 Task: Add the task  Develop a new online marketplace for real estate to the section Customer Satisfaction Sprint in the project AgilePulse and add a Due Date to the respective task as 2024/02/23
Action: Mouse moved to (54, 263)
Screenshot: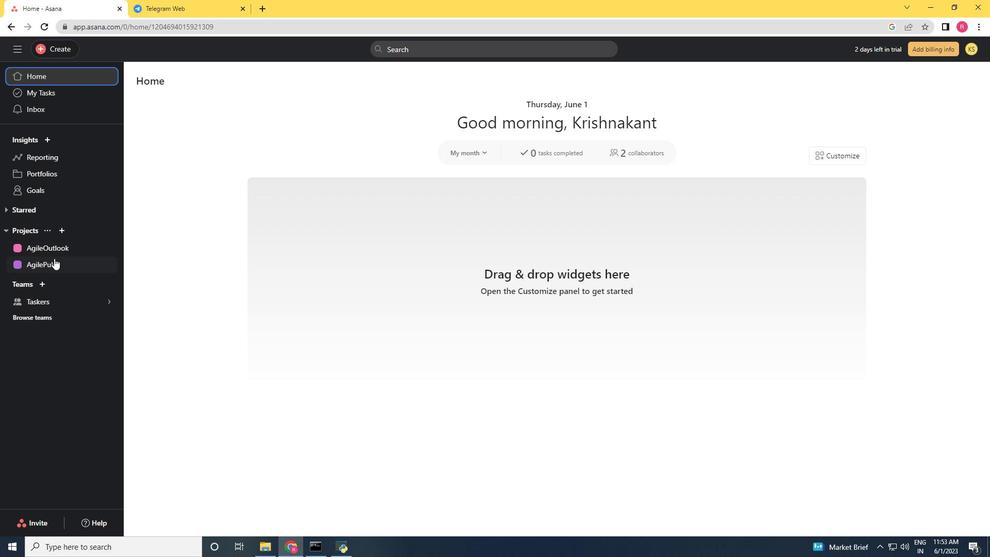 
Action: Mouse pressed left at (54, 263)
Screenshot: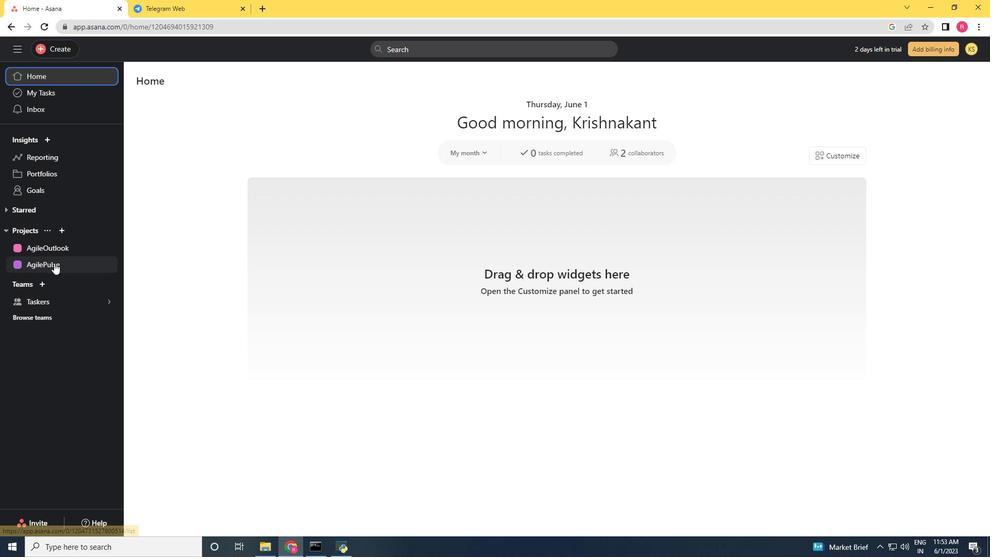 
Action: Mouse moved to (490, 308)
Screenshot: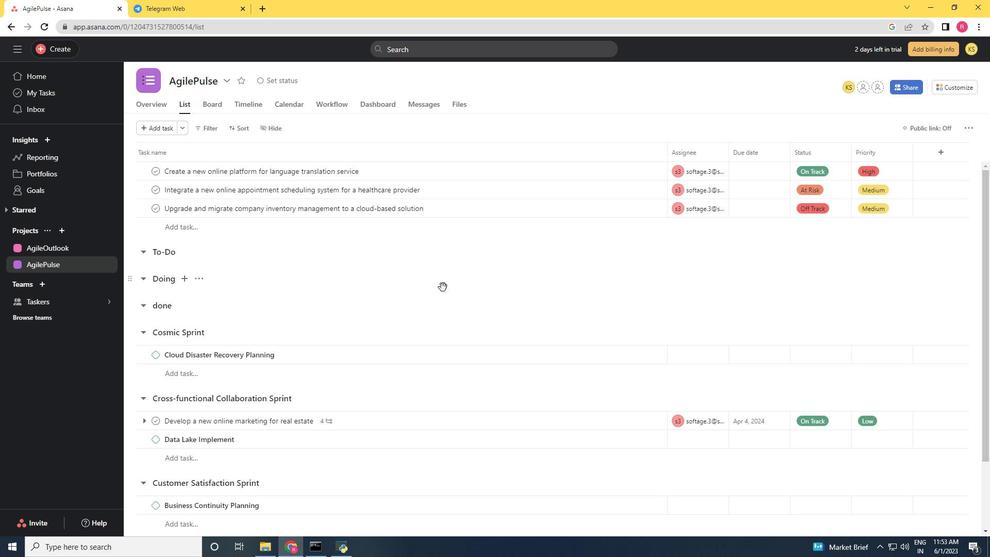 
Action: Mouse scrolled (490, 308) with delta (0, 0)
Screenshot: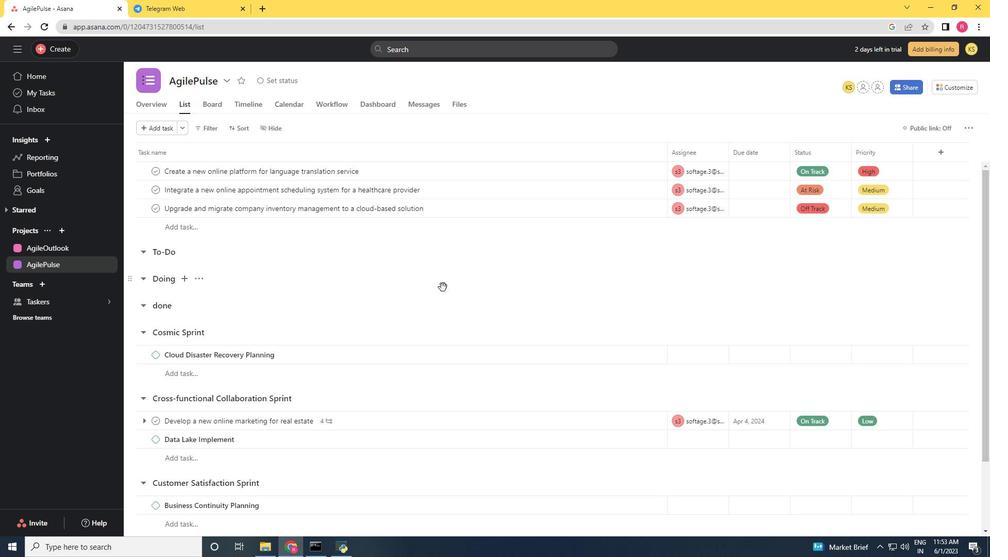 
Action: Mouse moved to (501, 317)
Screenshot: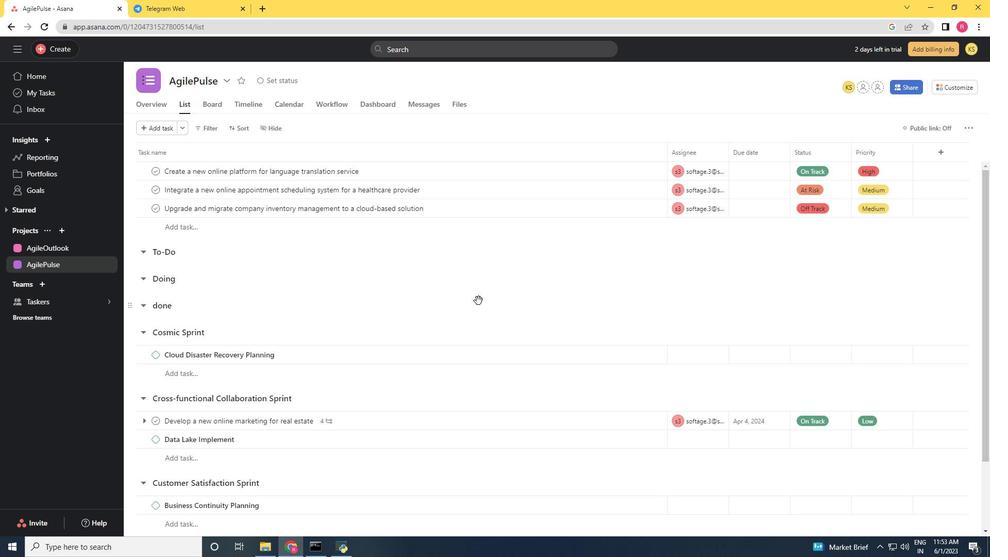 
Action: Mouse scrolled (501, 316) with delta (0, 0)
Screenshot: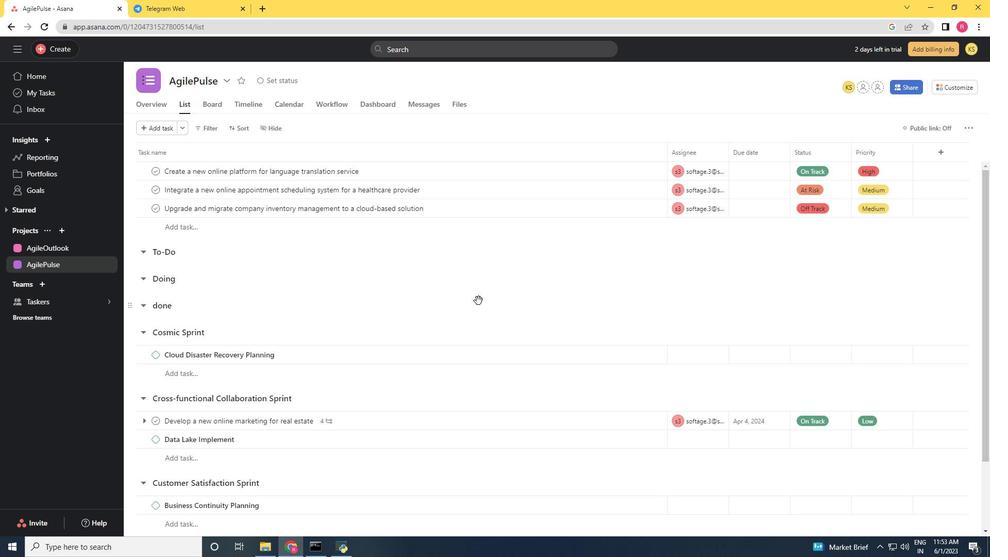 
Action: Mouse moved to (502, 318)
Screenshot: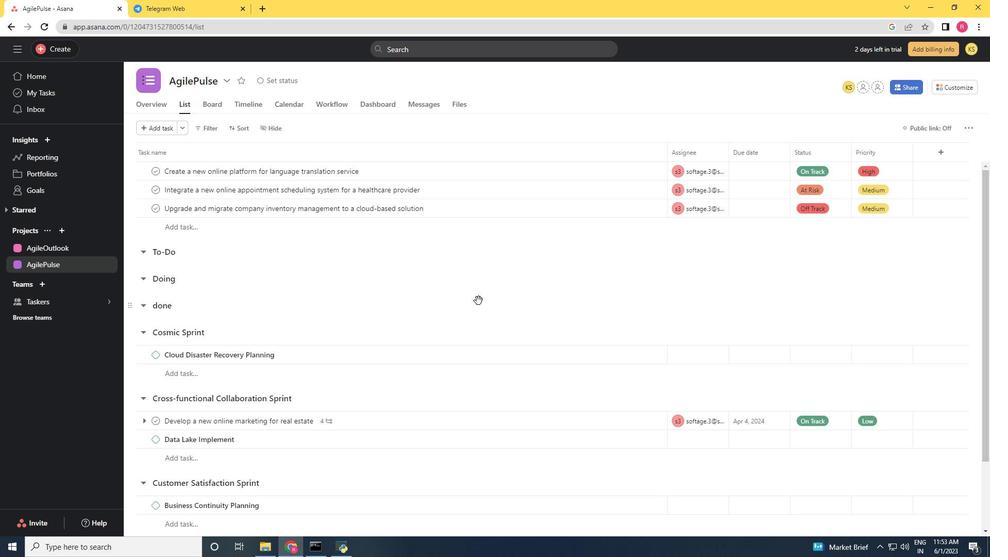 
Action: Mouse scrolled (502, 317) with delta (0, 0)
Screenshot: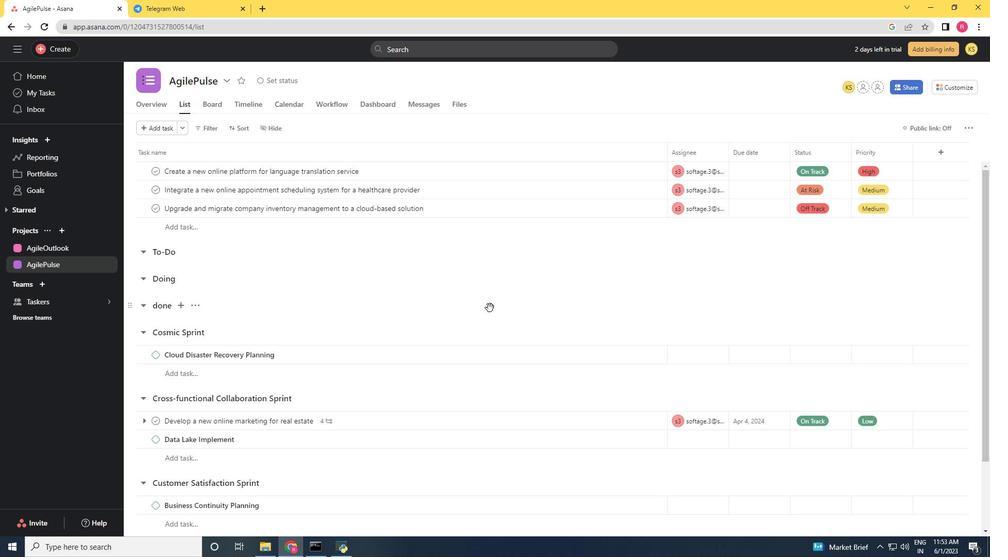 
Action: Mouse scrolled (502, 317) with delta (0, 0)
Screenshot: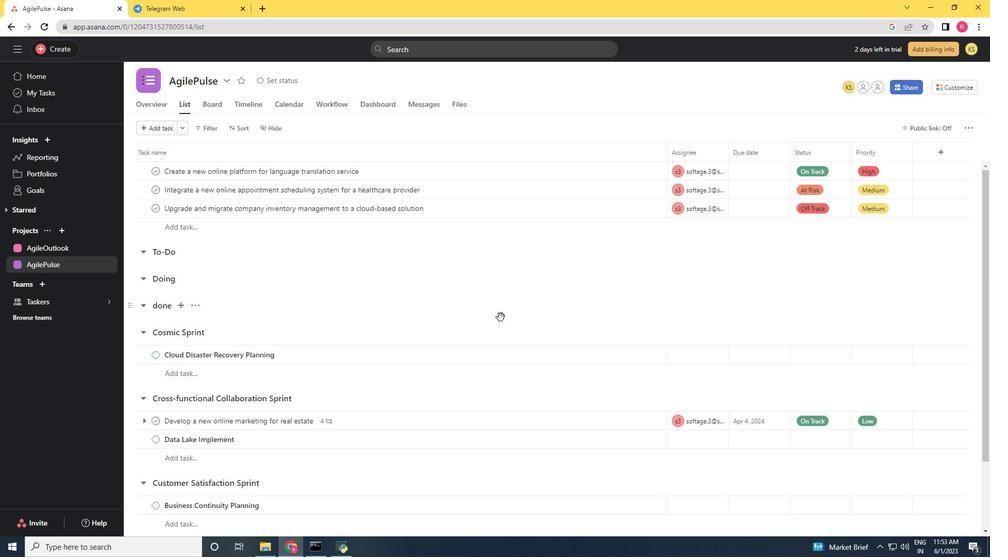 
Action: Mouse moved to (635, 333)
Screenshot: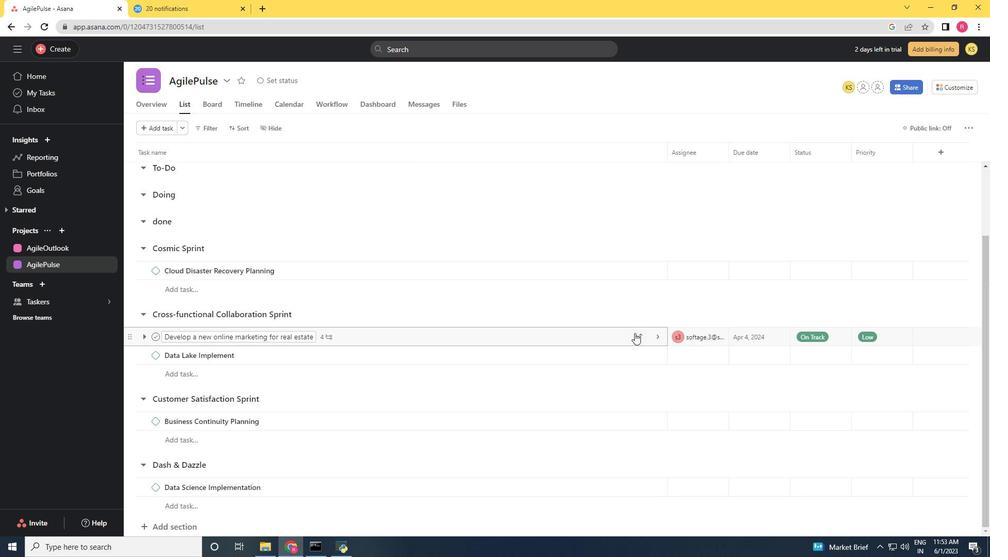 
Action: Mouse pressed left at (635, 333)
Screenshot: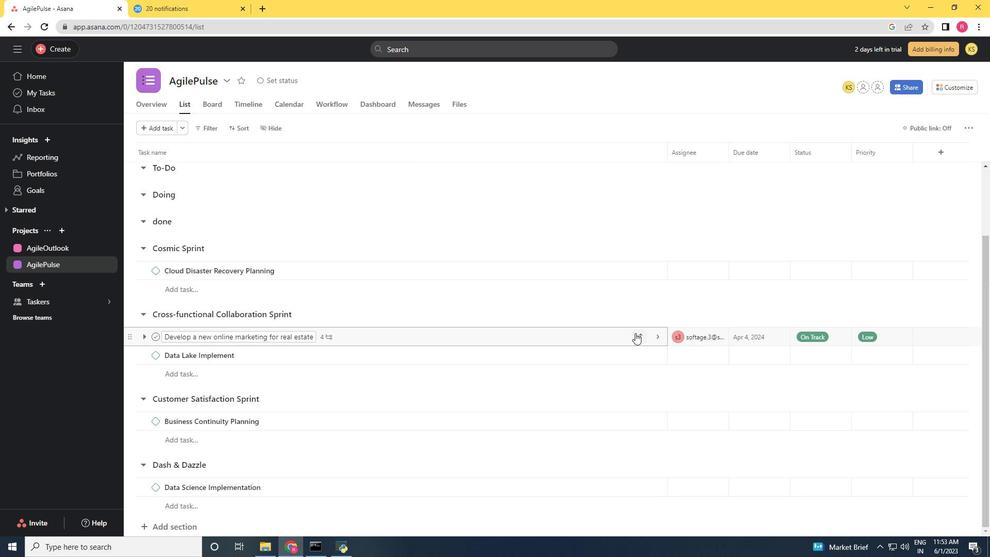 
Action: Mouse moved to (598, 495)
Screenshot: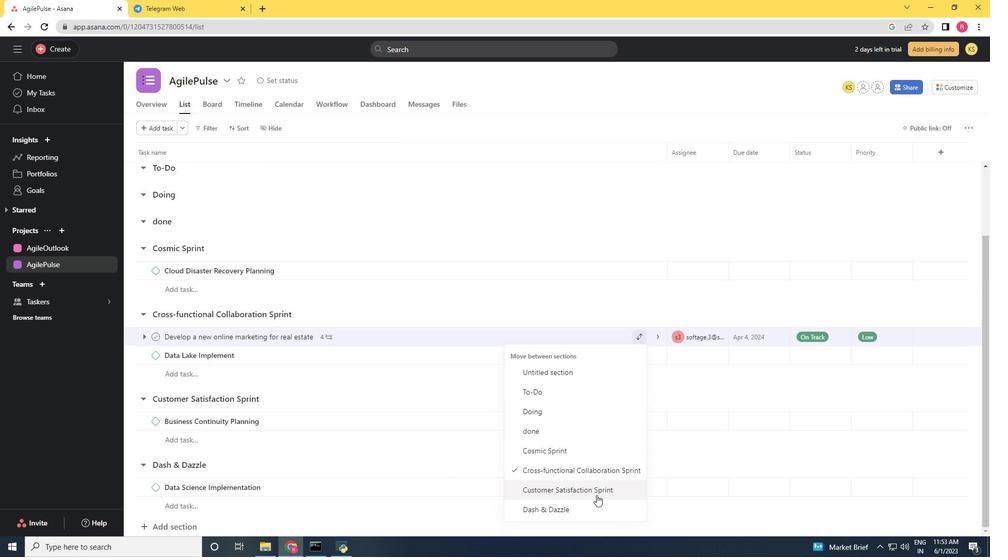 
Action: Mouse pressed left at (598, 495)
Screenshot: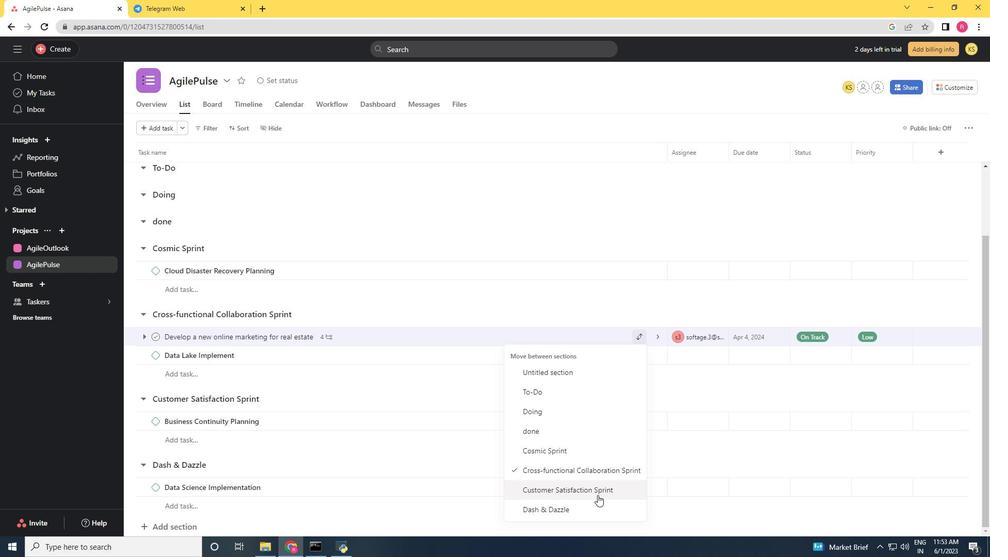 
Action: Mouse moved to (560, 484)
Screenshot: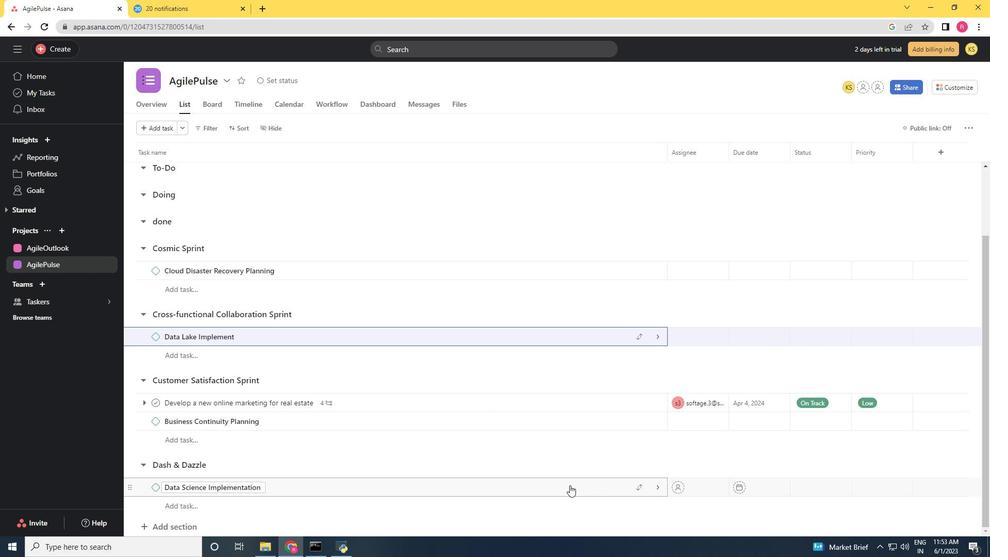
Action: Mouse scrolled (560, 484) with delta (0, 0)
Screenshot: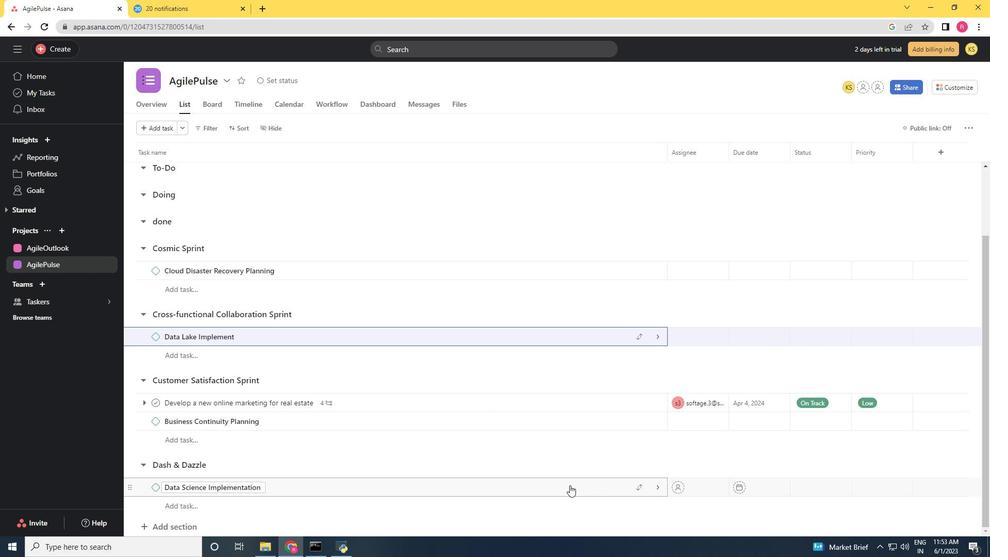 
Action: Mouse moved to (548, 482)
Screenshot: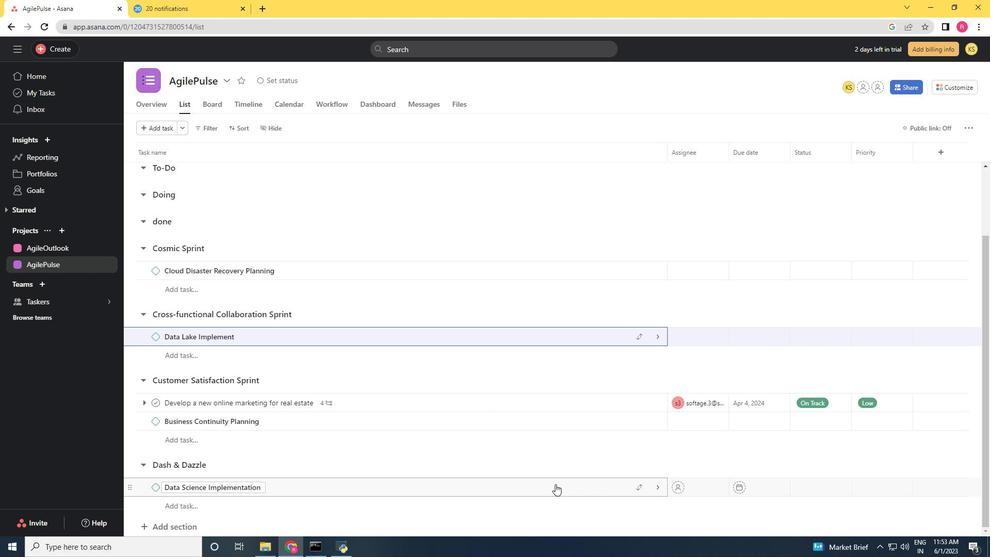 
Action: Mouse scrolled (548, 482) with delta (0, 0)
Screenshot: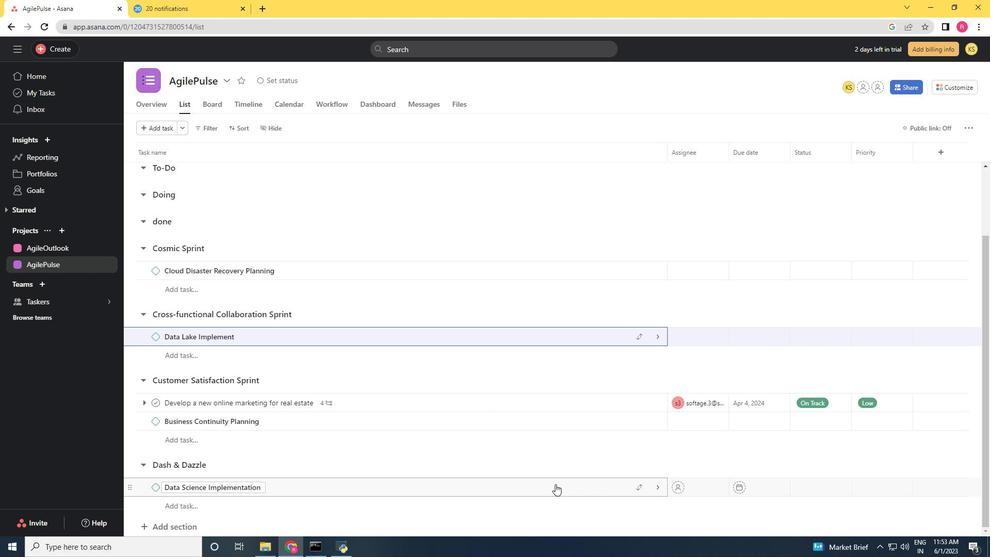 
Action: Mouse moved to (478, 400)
Screenshot: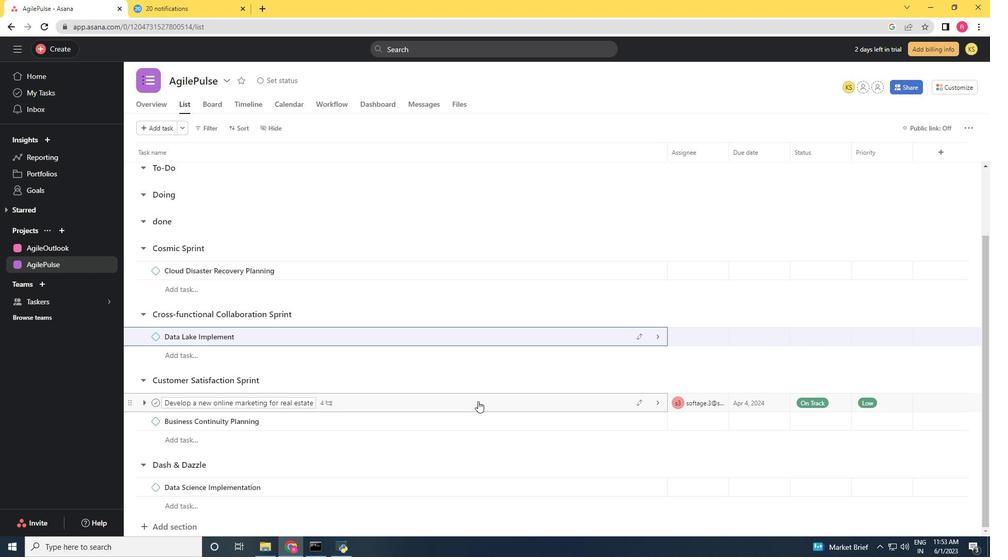
Action: Mouse pressed left at (478, 400)
Screenshot: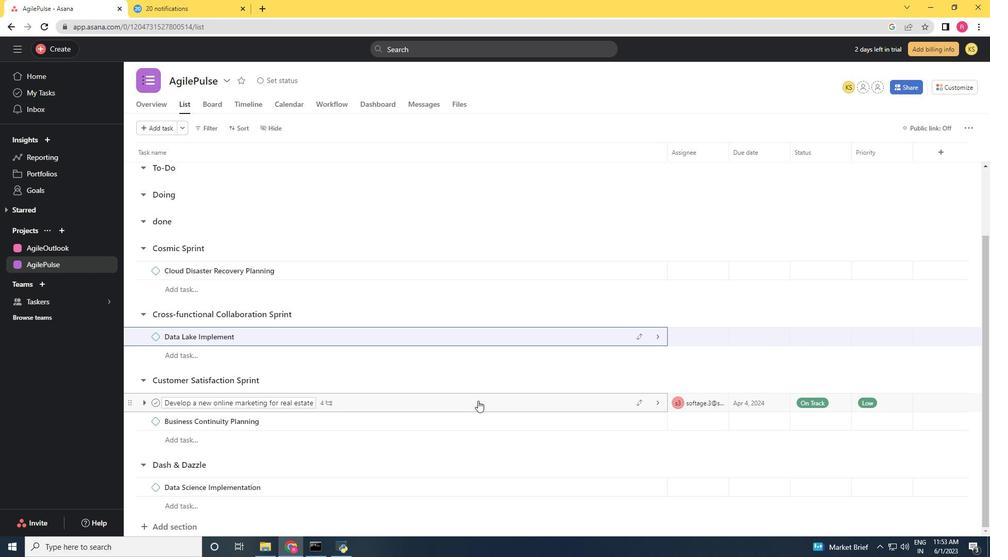 
Action: Mouse moved to (780, 204)
Screenshot: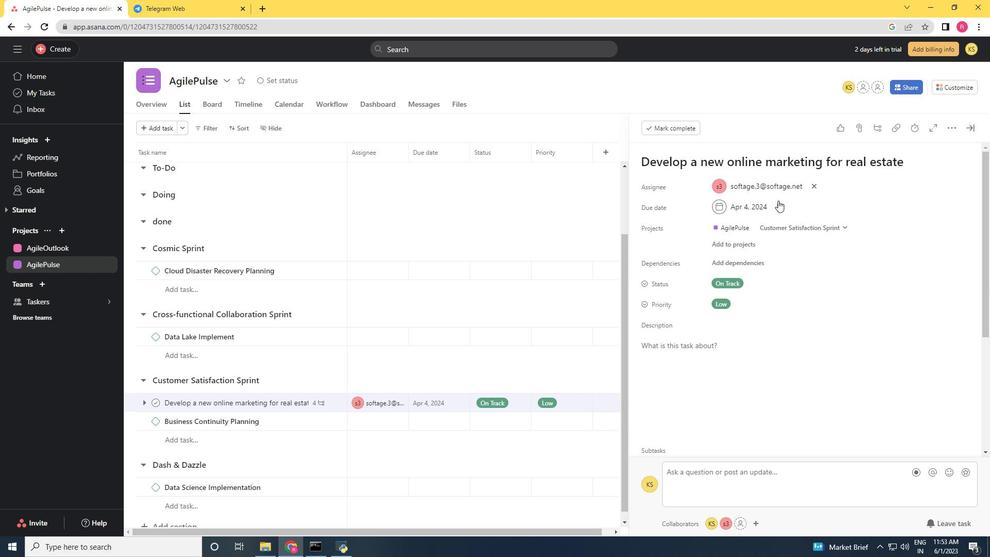
Action: Mouse pressed left at (780, 204)
Screenshot: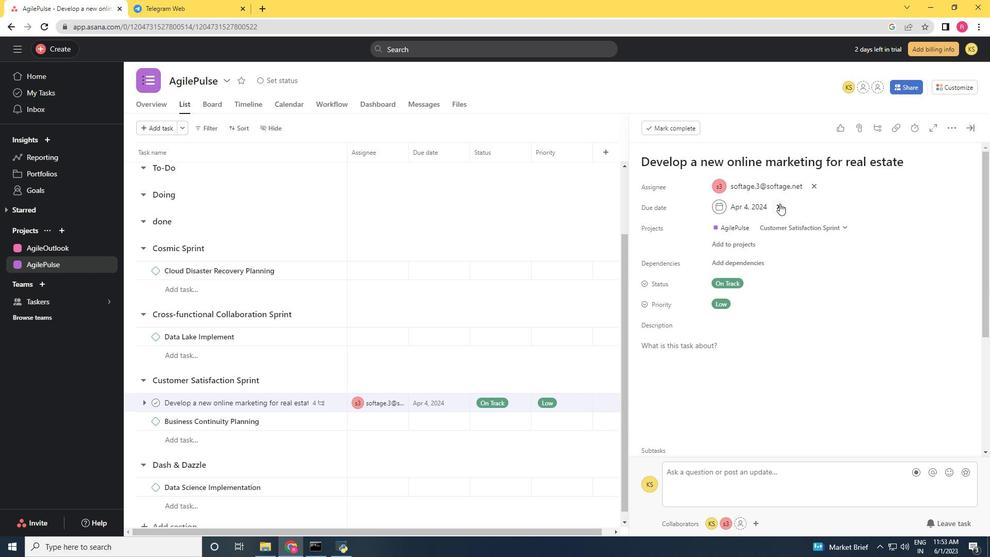 
Action: Mouse moved to (727, 209)
Screenshot: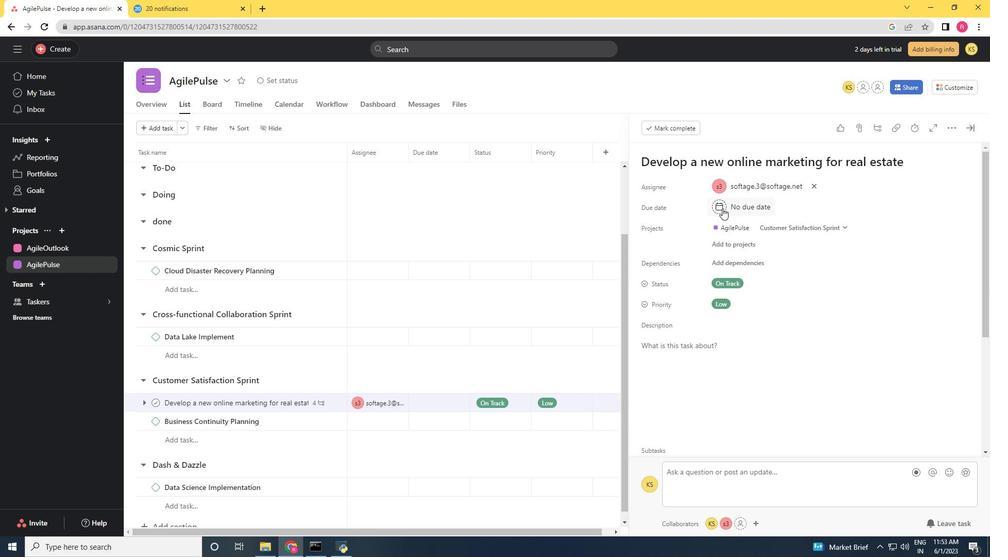 
Action: Mouse pressed left at (727, 209)
Screenshot: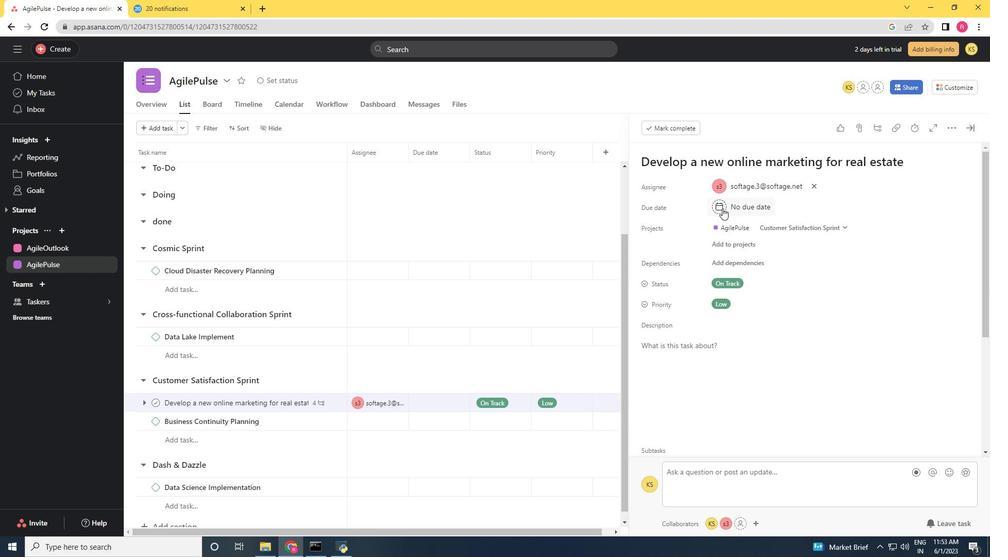
Action: Mouse moved to (836, 258)
Screenshot: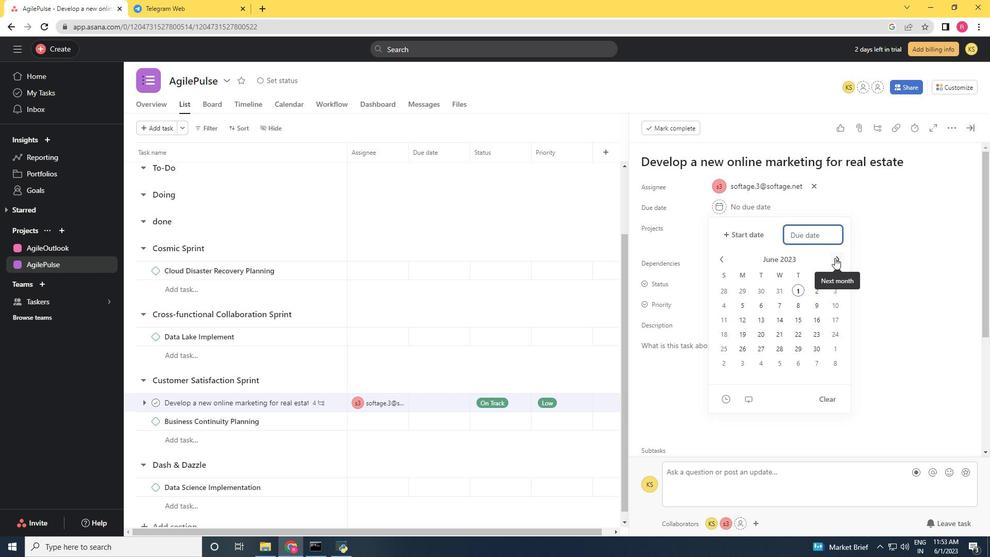 
Action: Mouse pressed left at (836, 258)
Screenshot: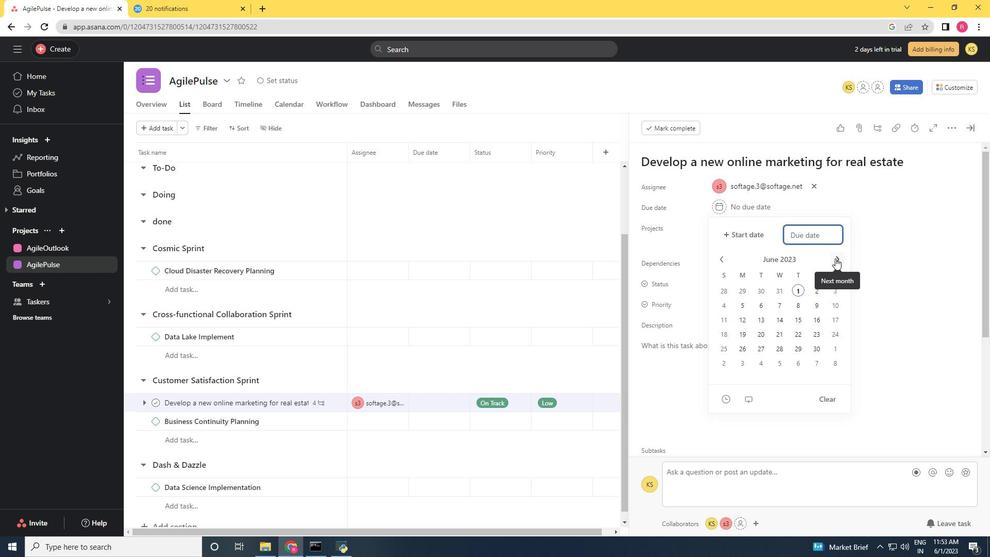 
Action: Mouse moved to (836, 258)
Screenshot: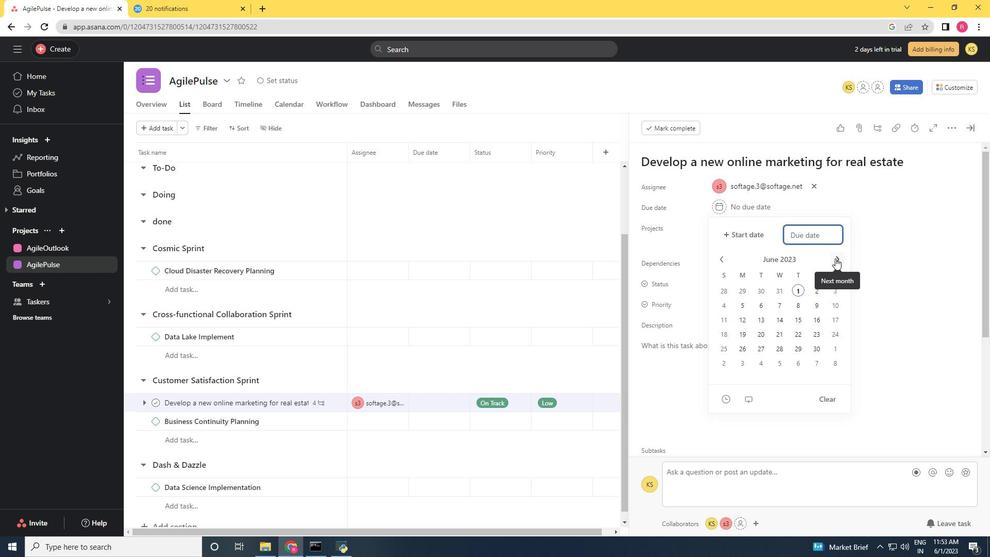
Action: Mouse pressed left at (836, 258)
Screenshot: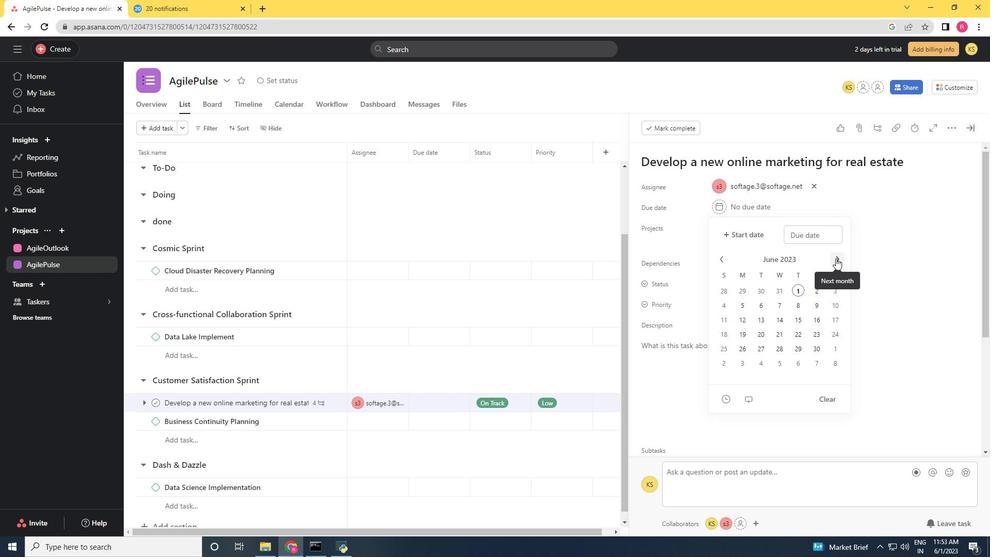 
Action: Mouse pressed left at (836, 258)
Screenshot: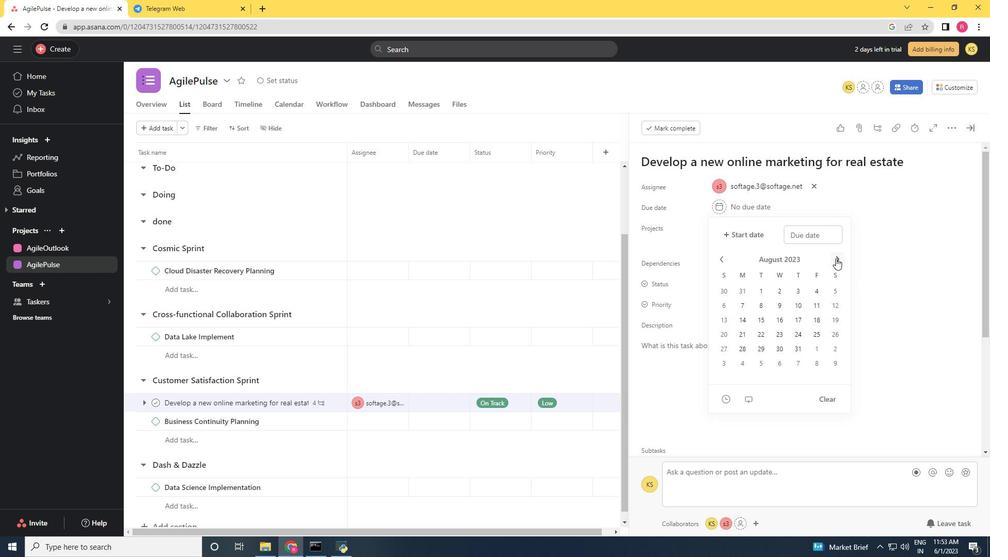 
Action: Mouse pressed left at (836, 258)
Screenshot: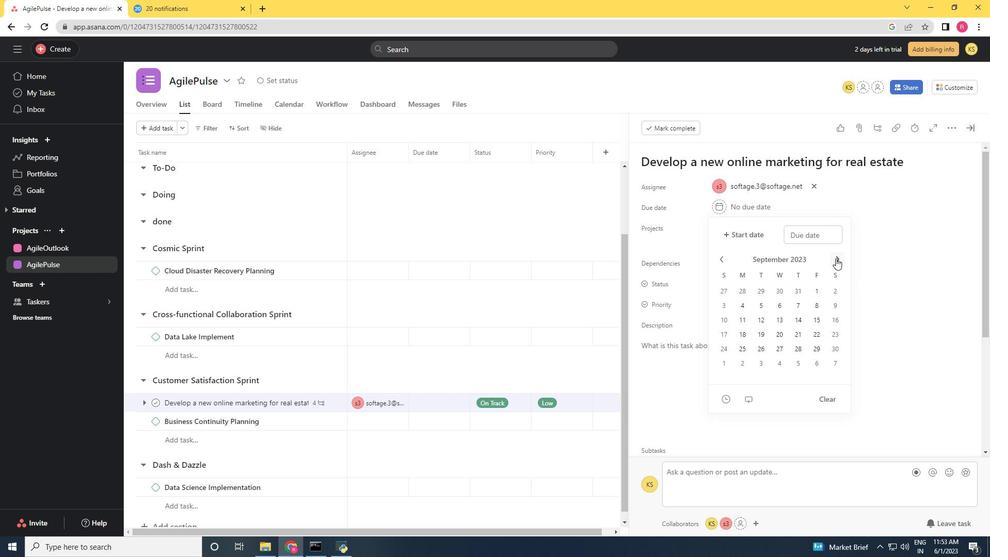 
Action: Mouse pressed left at (836, 258)
Screenshot: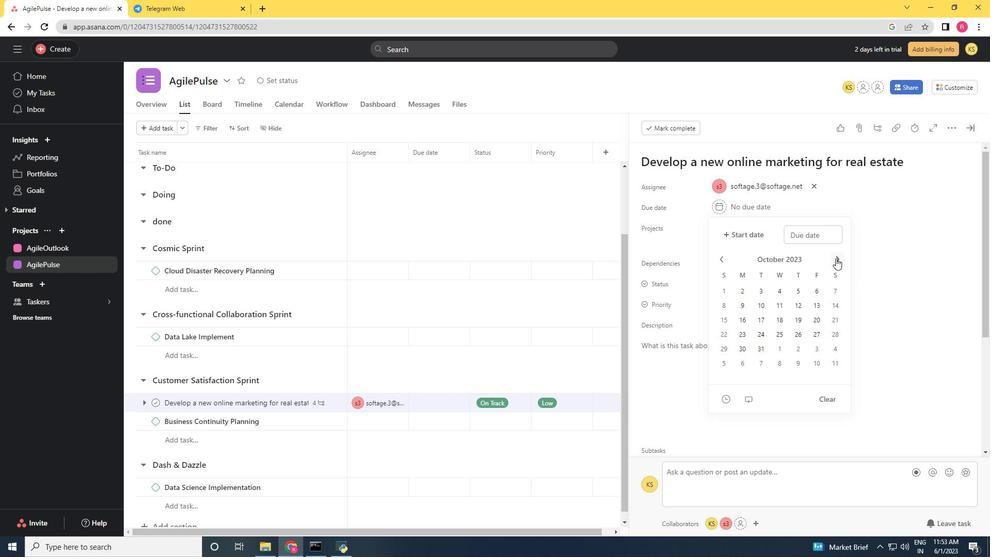 
Action: Mouse pressed left at (836, 258)
Screenshot: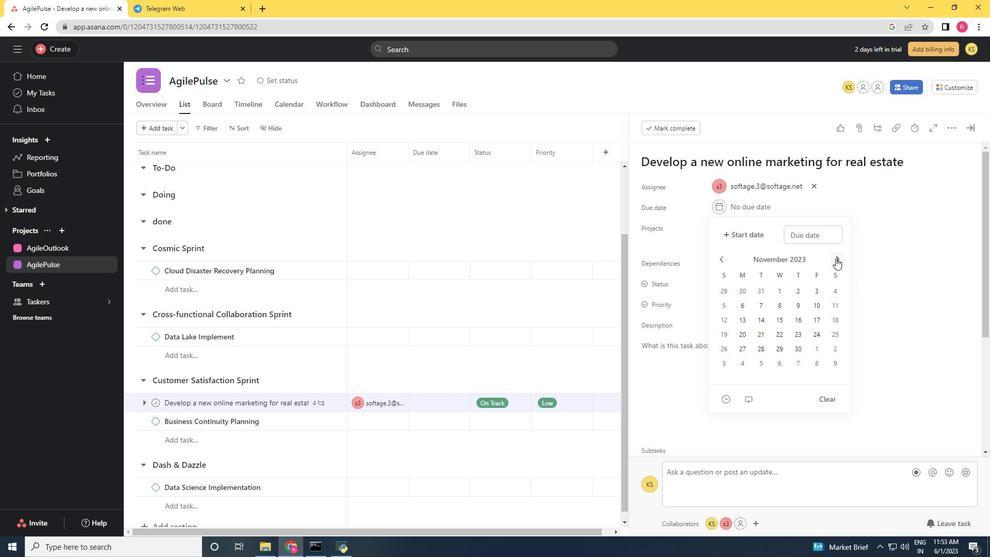 
Action: Mouse pressed left at (836, 258)
Screenshot: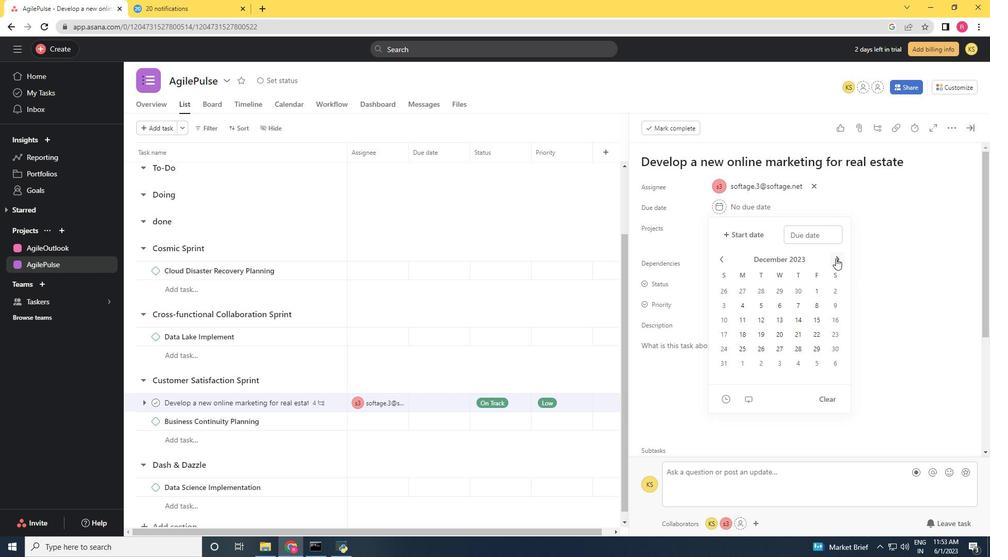 
Action: Mouse moved to (837, 258)
Screenshot: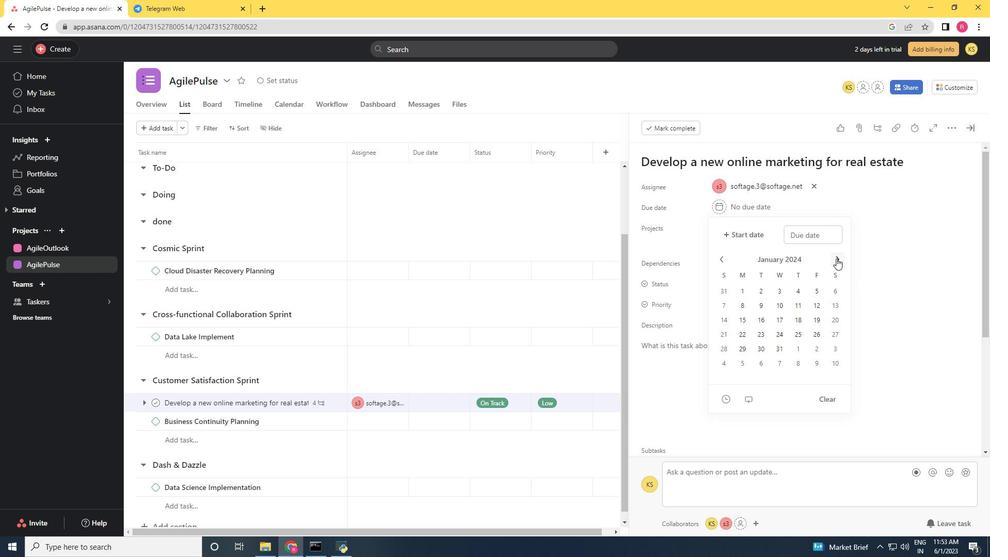 
Action: Mouse pressed left at (837, 258)
Screenshot: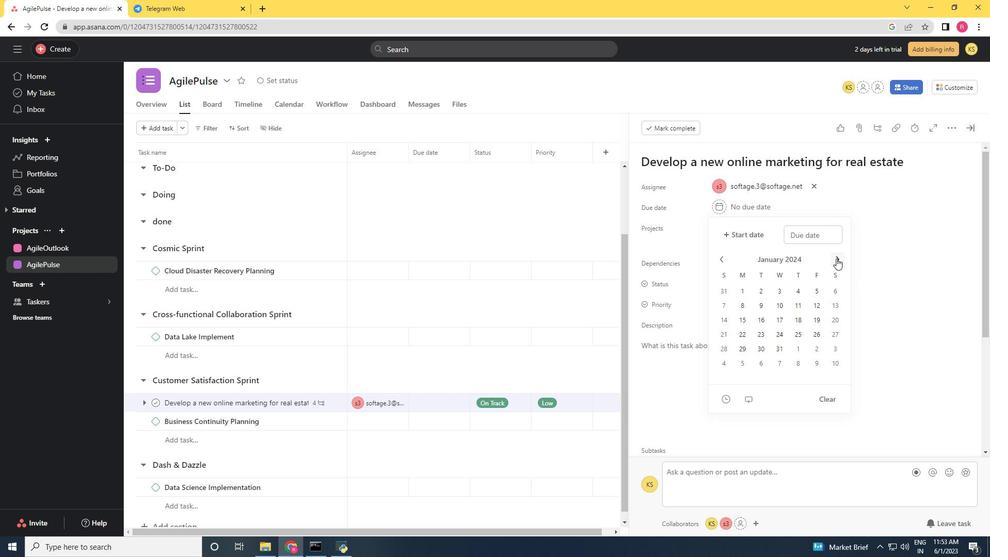 
Action: Mouse moved to (816, 331)
Screenshot: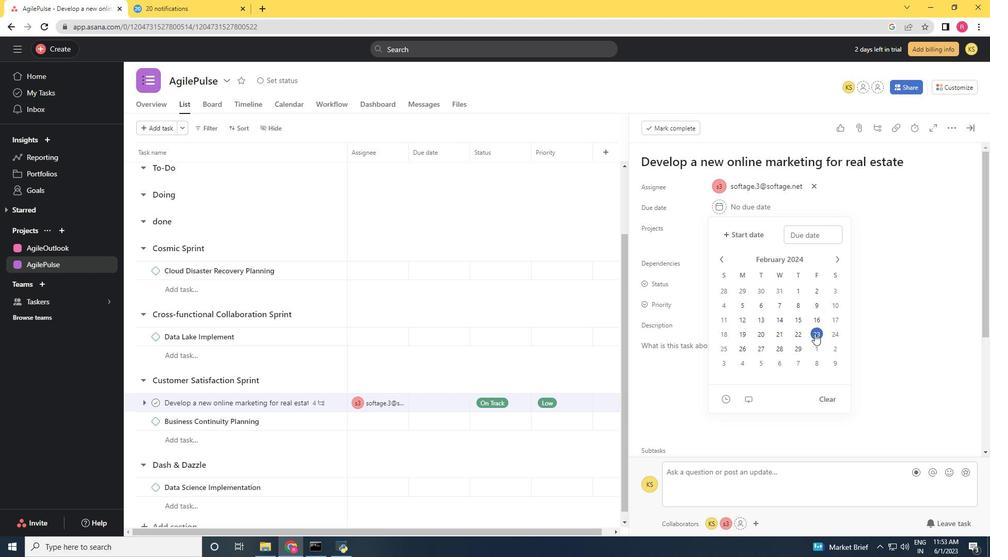 
Action: Mouse pressed left at (816, 331)
Screenshot: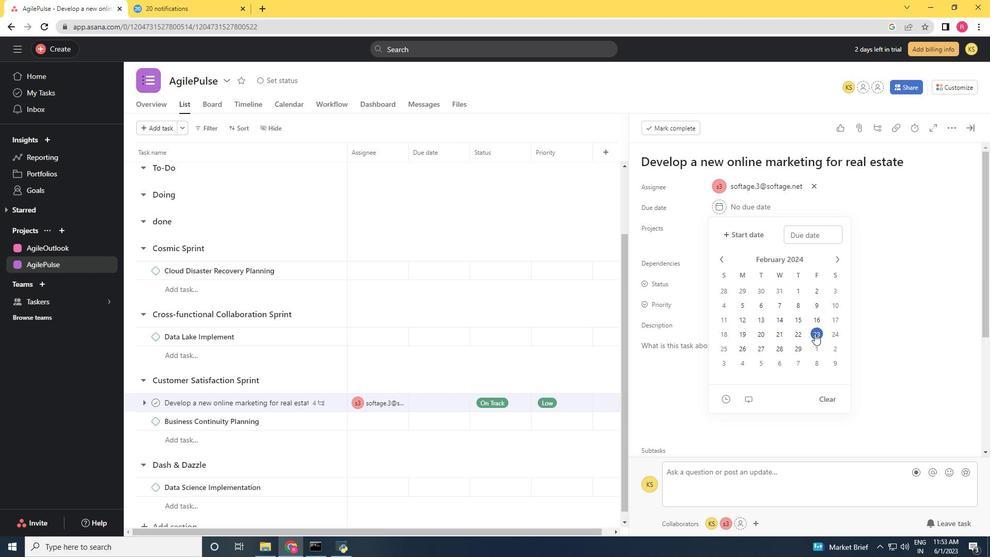 
Action: Mouse moved to (898, 301)
Screenshot: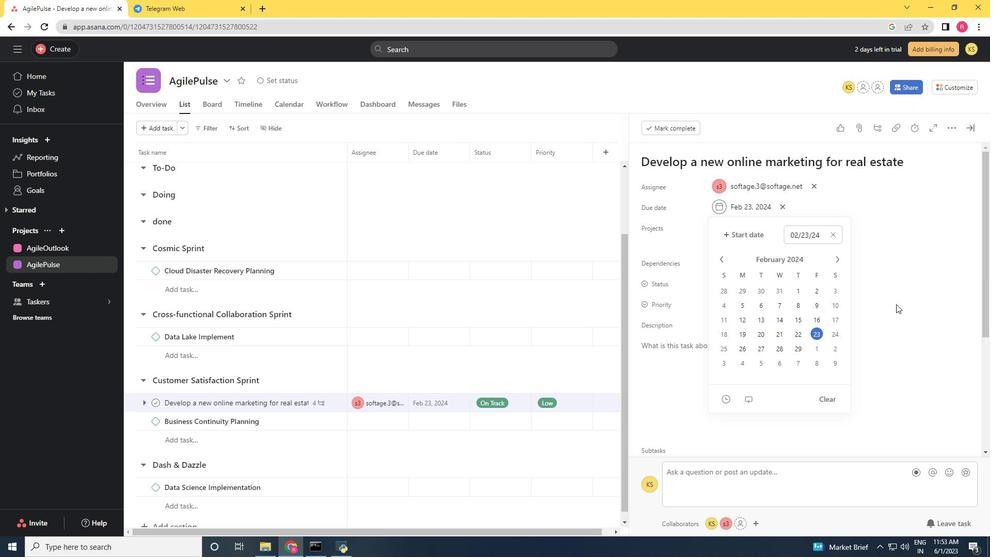 
Action: Mouse pressed left at (898, 301)
Screenshot: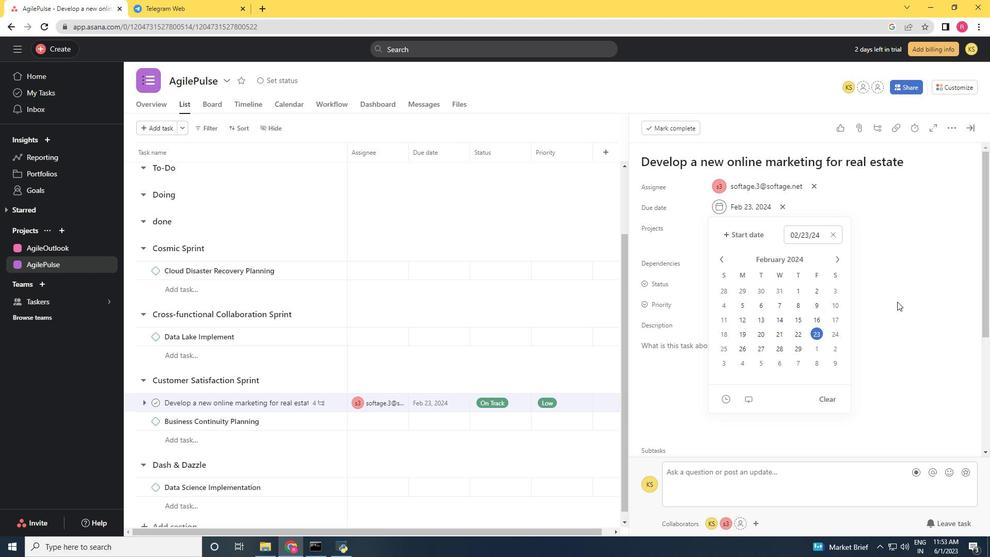 
Action: Mouse moved to (974, 126)
Screenshot: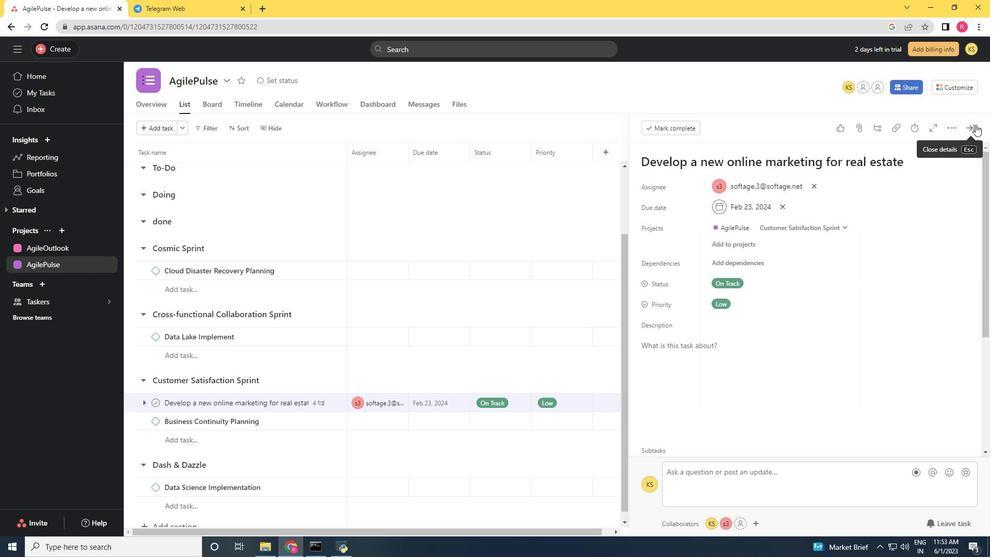 
Action: Mouse pressed left at (974, 126)
Screenshot: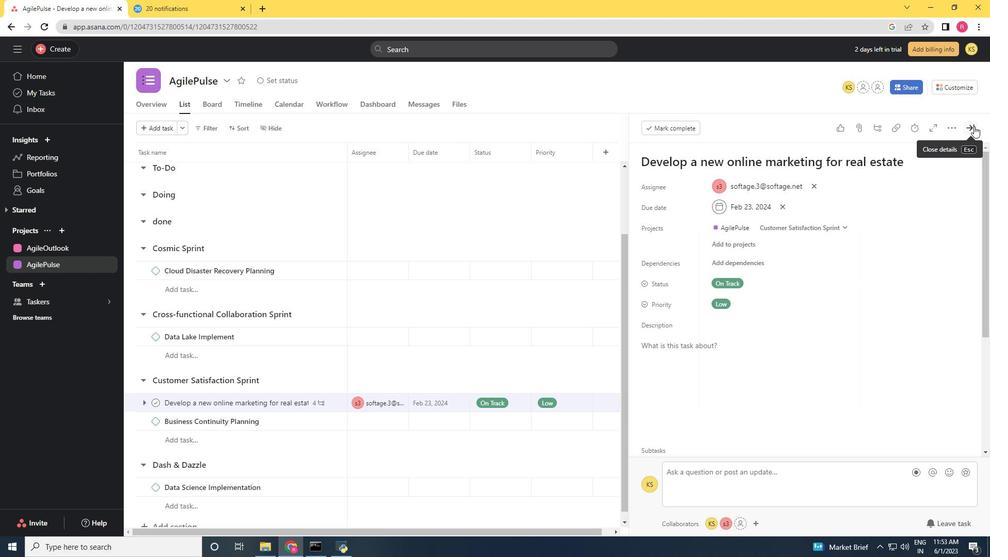 
Action: Mouse moved to (190, 344)
Screenshot: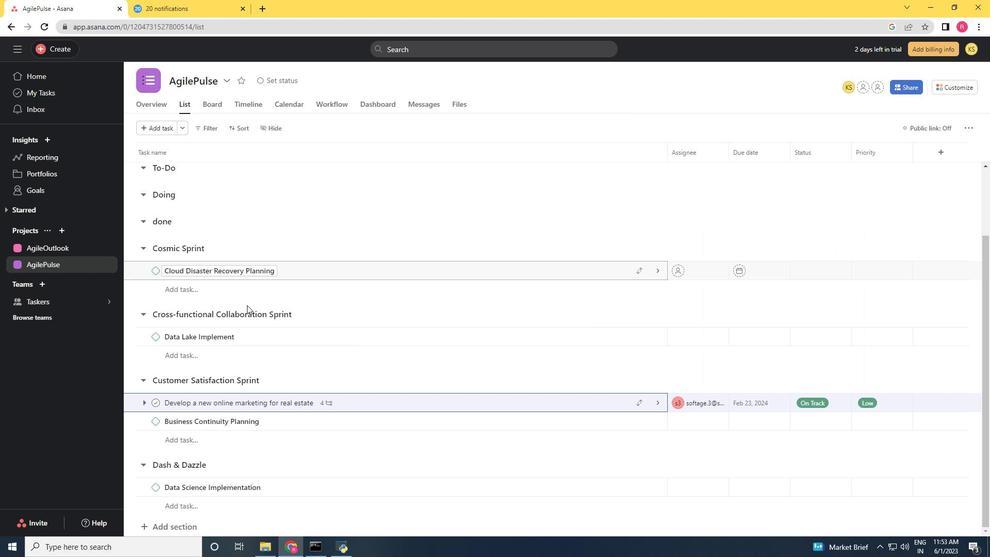 
